 Task: Select the ignore option in the lint font face properties.
Action: Mouse moved to (471, 612)
Screenshot: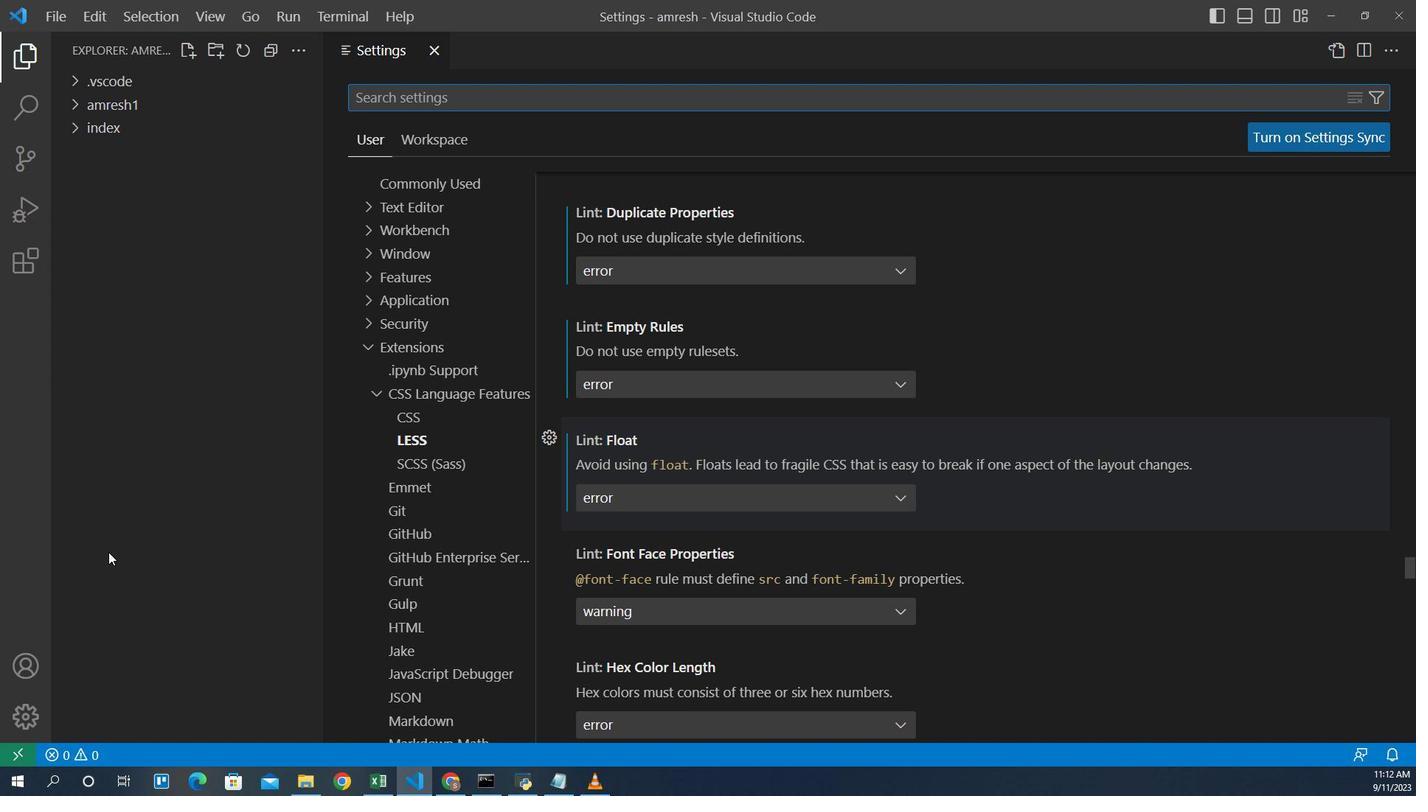 
Action: Mouse pressed left at (471, 612)
Screenshot: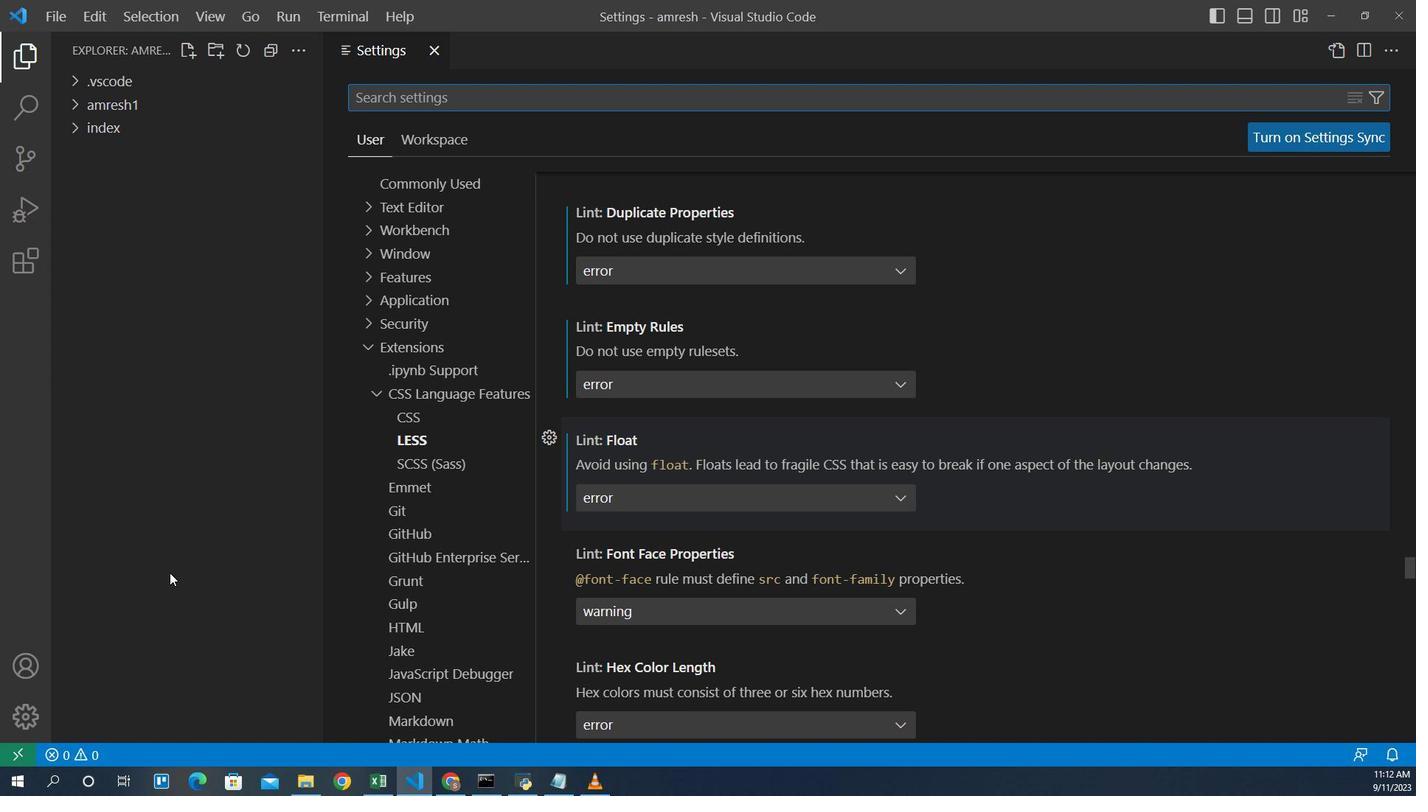 
Action: Mouse moved to (604, 629)
Screenshot: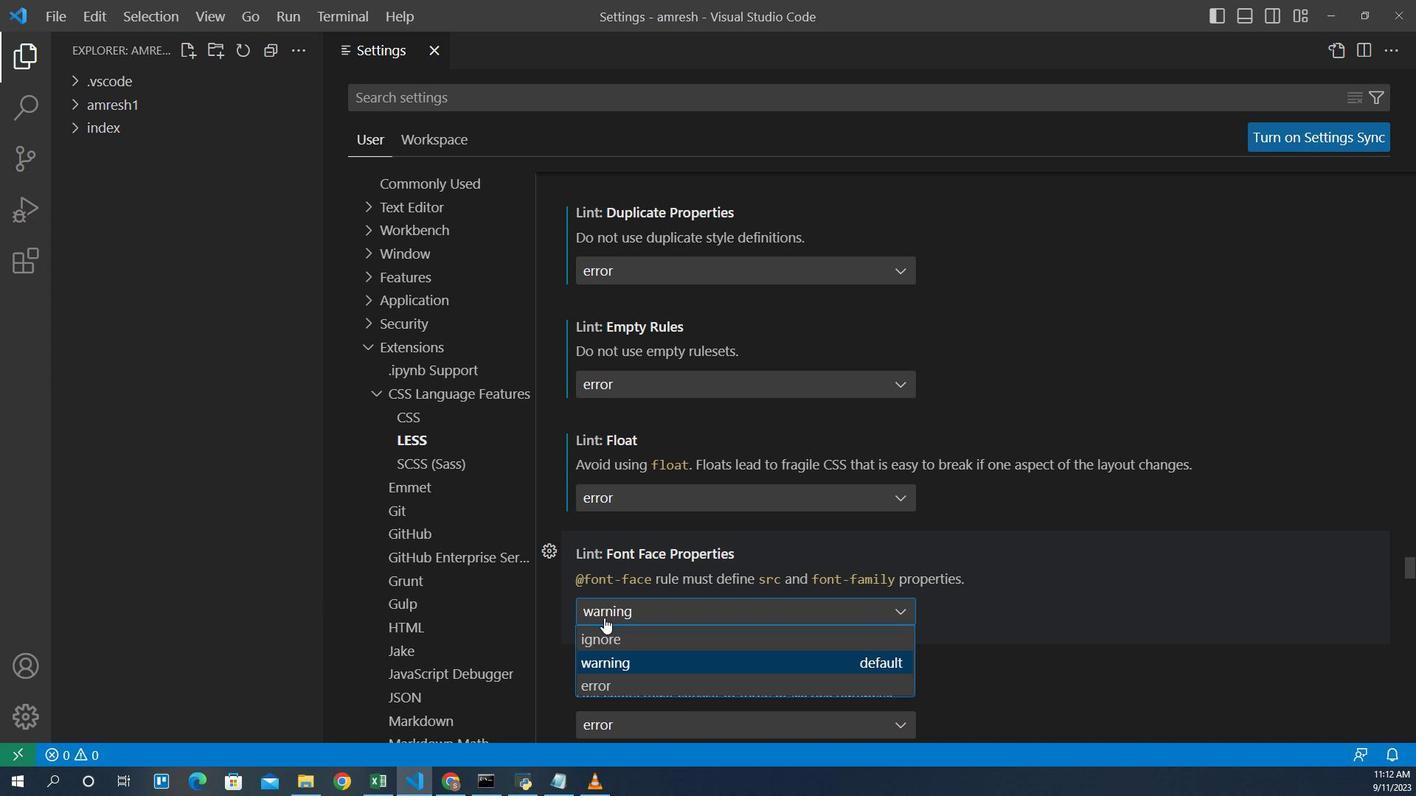 
Action: Mouse pressed left at (604, 629)
Screenshot: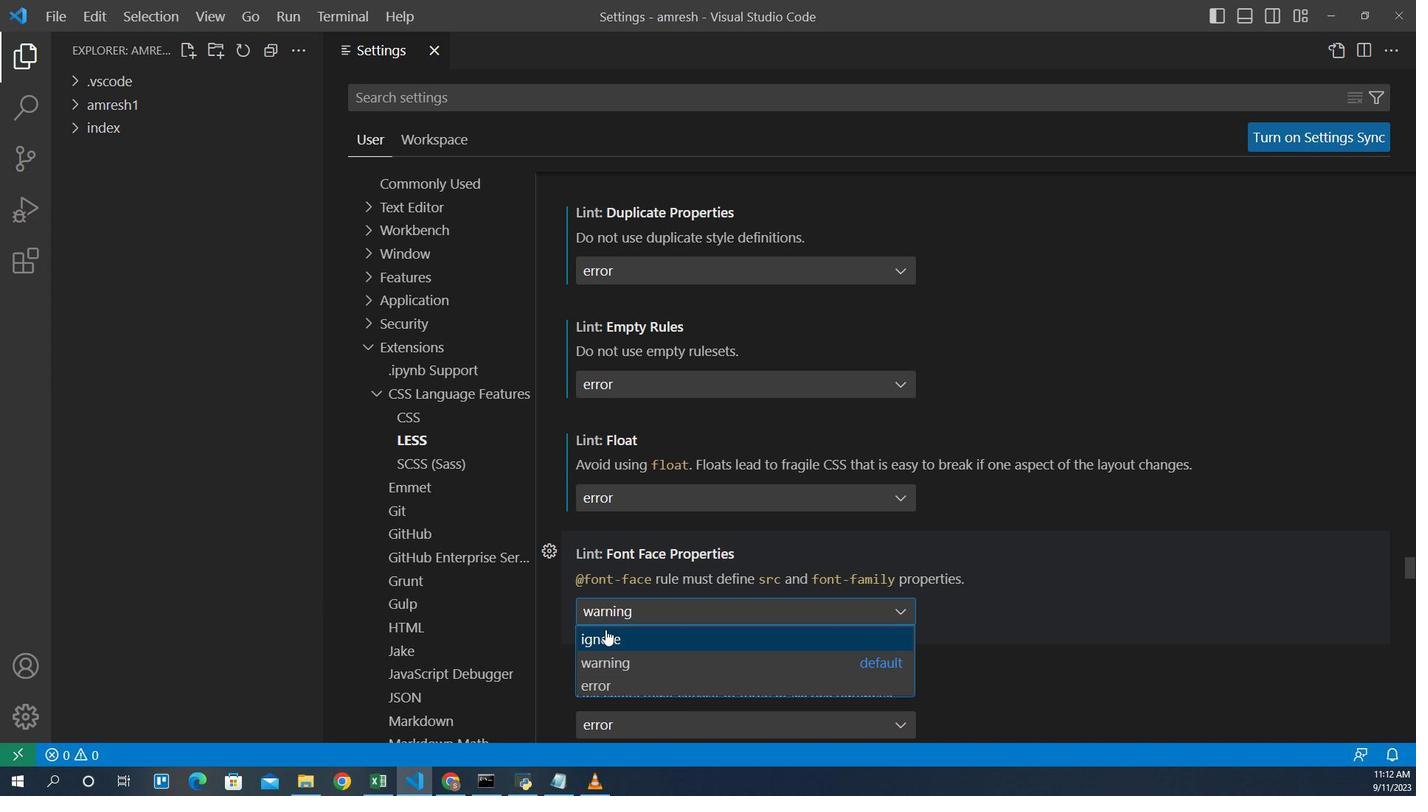 
Action: Mouse moved to (605, 640)
Screenshot: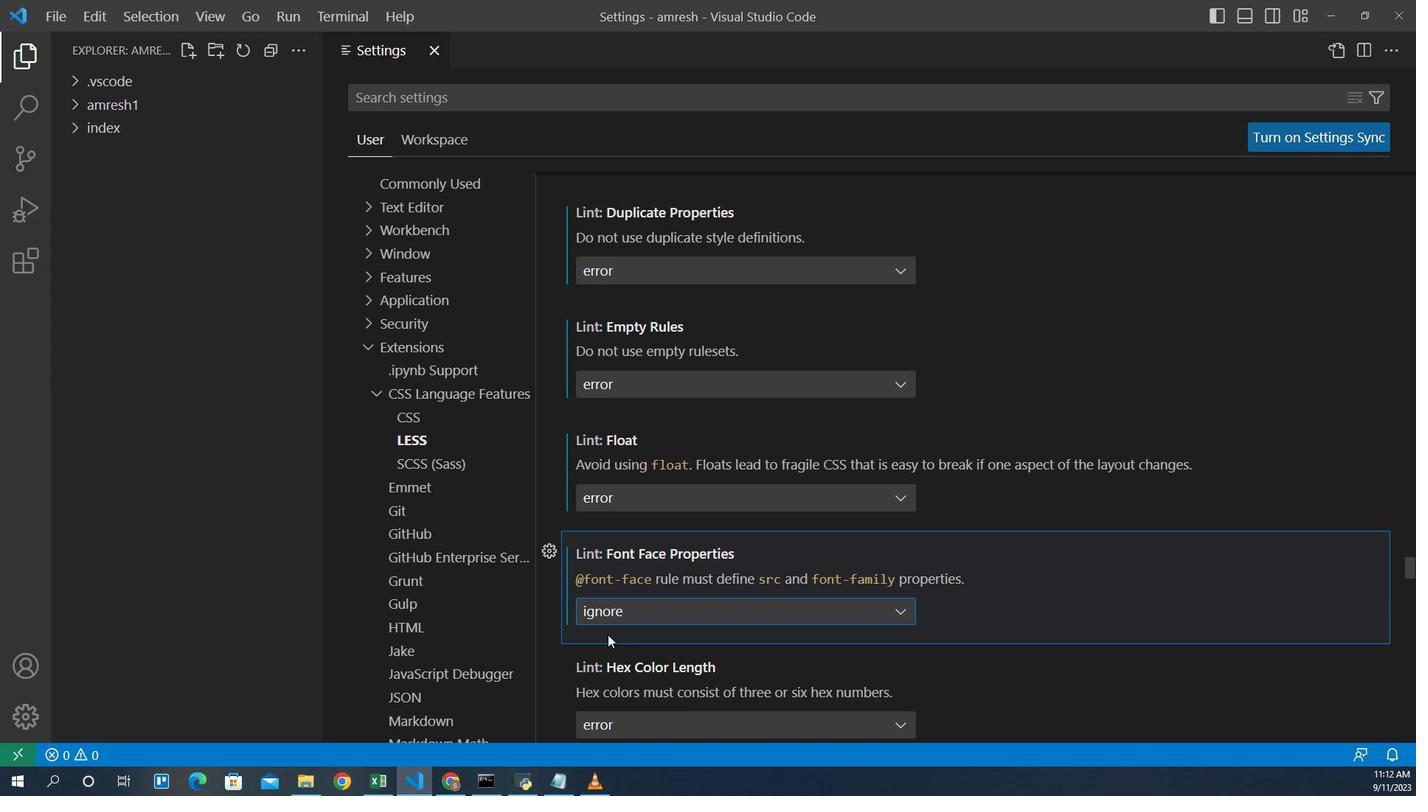 
Action: Mouse pressed left at (605, 640)
Screenshot: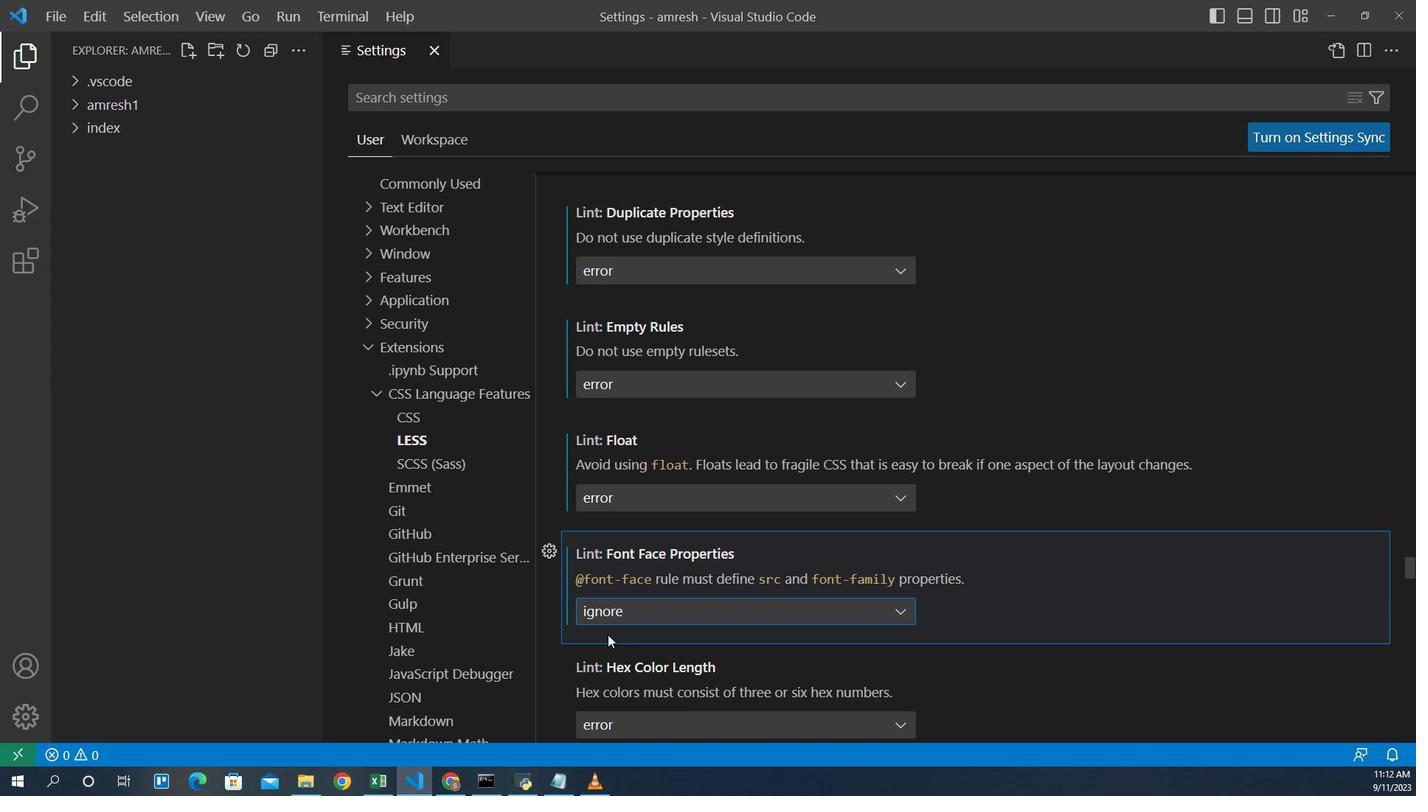 
Action: Mouse moved to (606, 640)
Screenshot: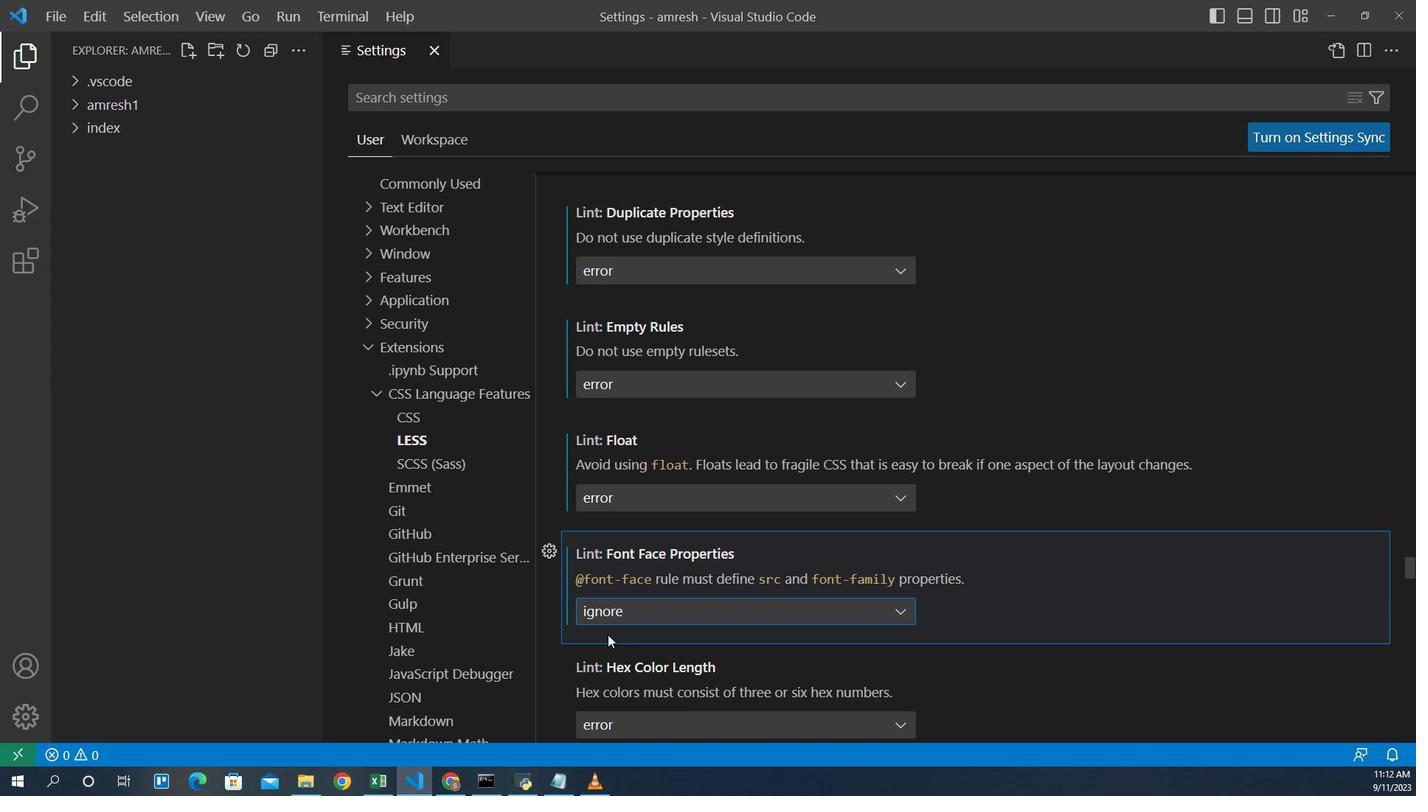 
